 Task: Add a condition where "Hours since assignee update Less than Forty" in new tickets in your groups.
Action: Mouse moved to (140, 377)
Screenshot: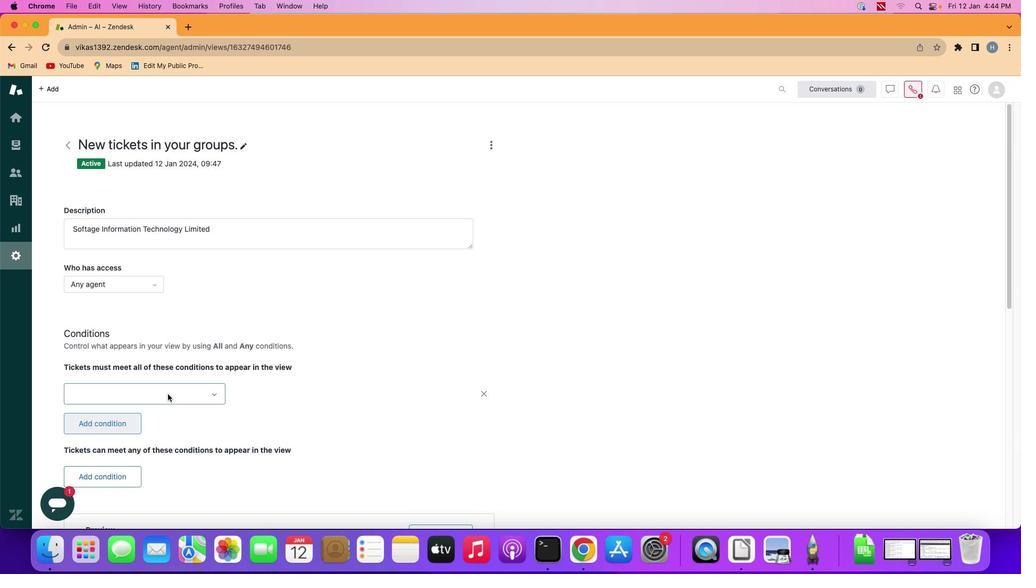
Action: Mouse pressed left at (140, 377)
Screenshot: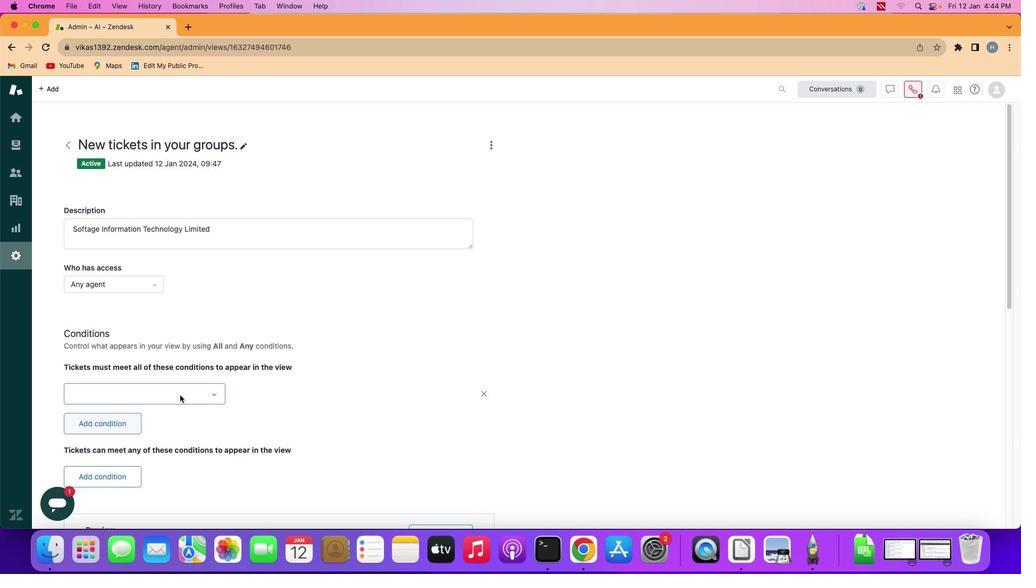 
Action: Mouse moved to (204, 381)
Screenshot: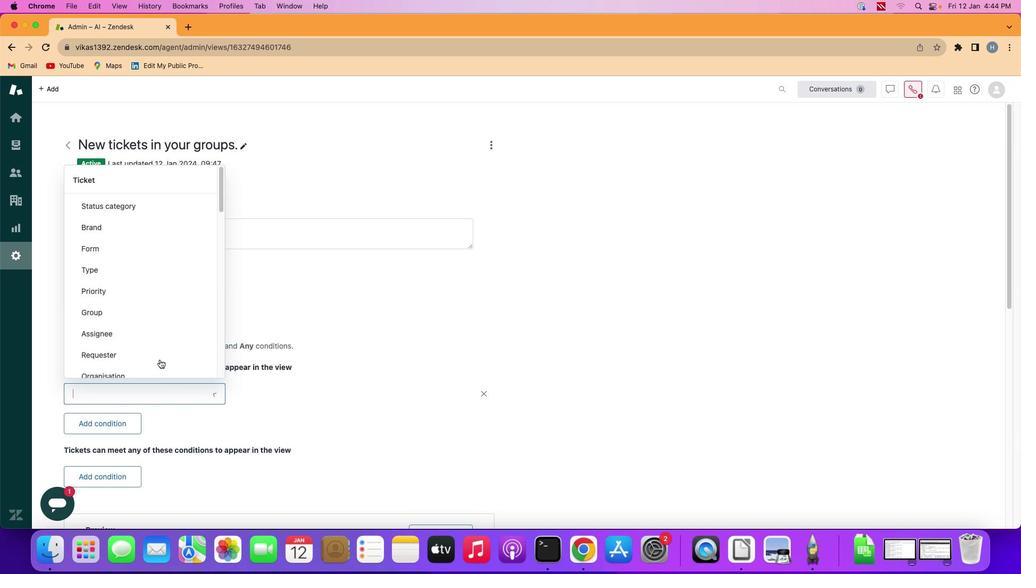 
Action: Mouse pressed left at (204, 381)
Screenshot: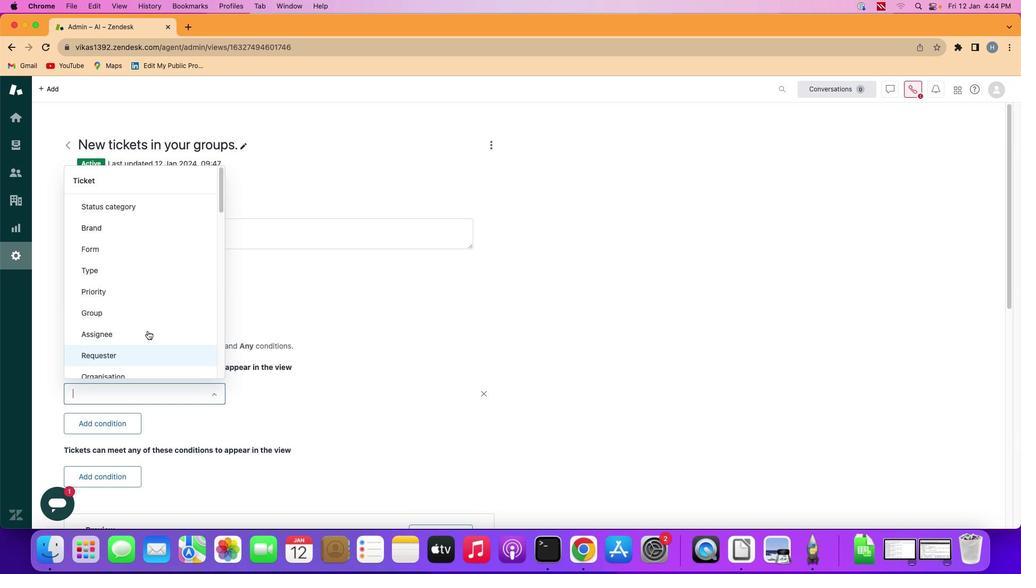 
Action: Mouse moved to (164, 300)
Screenshot: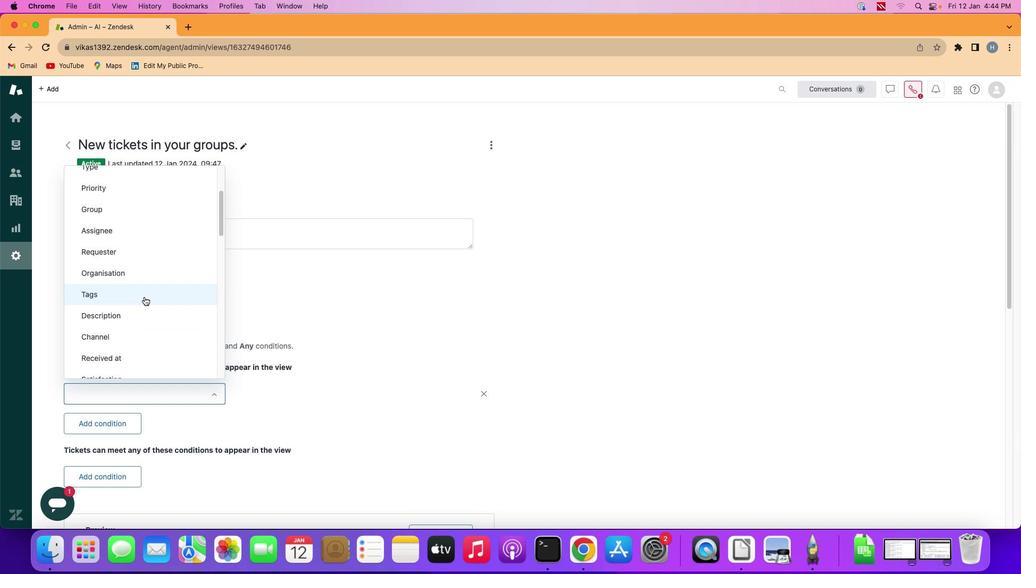 
Action: Mouse scrolled (164, 300) with delta (26, 44)
Screenshot: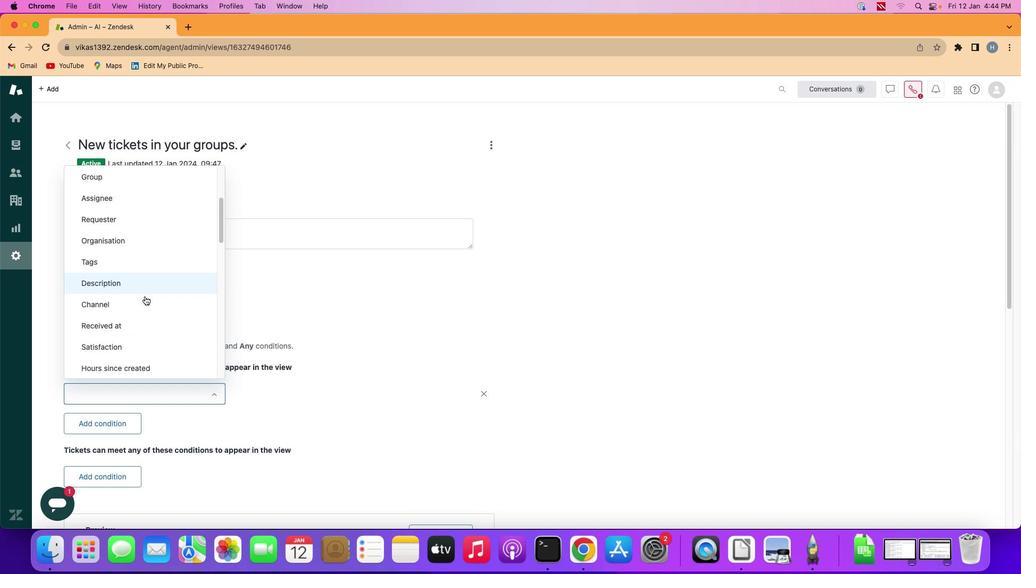 
Action: Mouse moved to (164, 300)
Screenshot: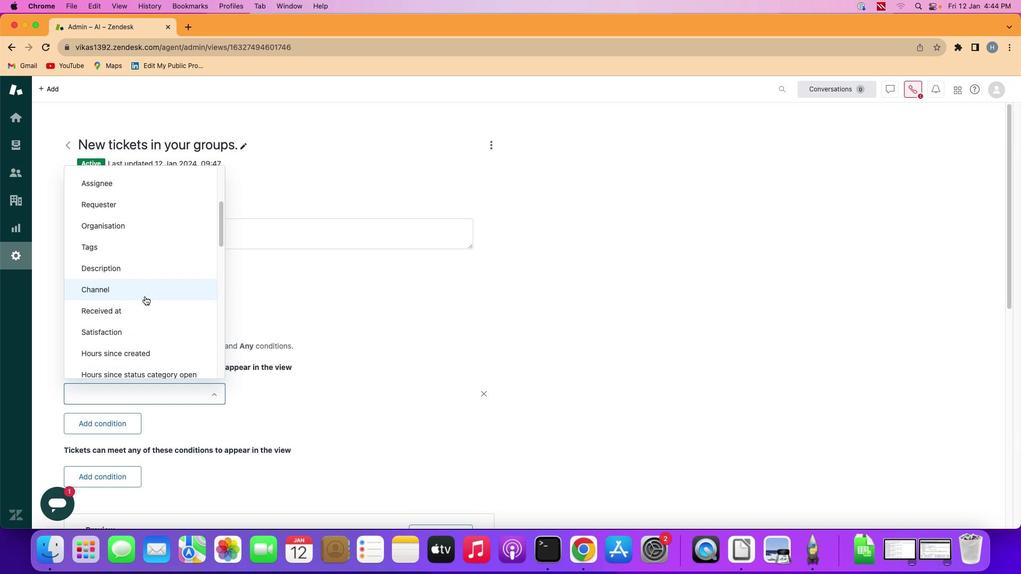 
Action: Mouse scrolled (164, 300) with delta (26, 44)
Screenshot: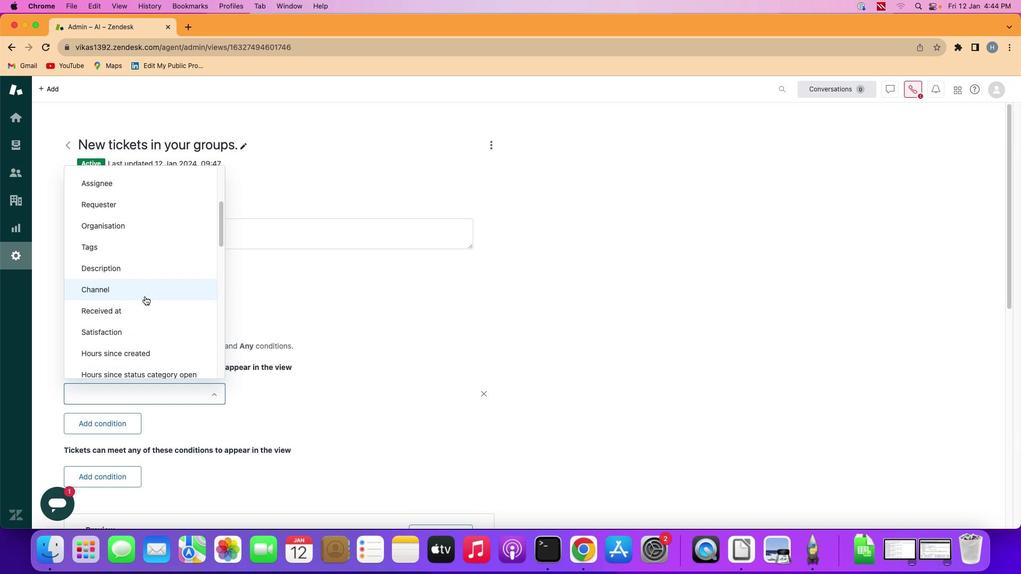 
Action: Mouse scrolled (164, 300) with delta (26, 44)
Screenshot: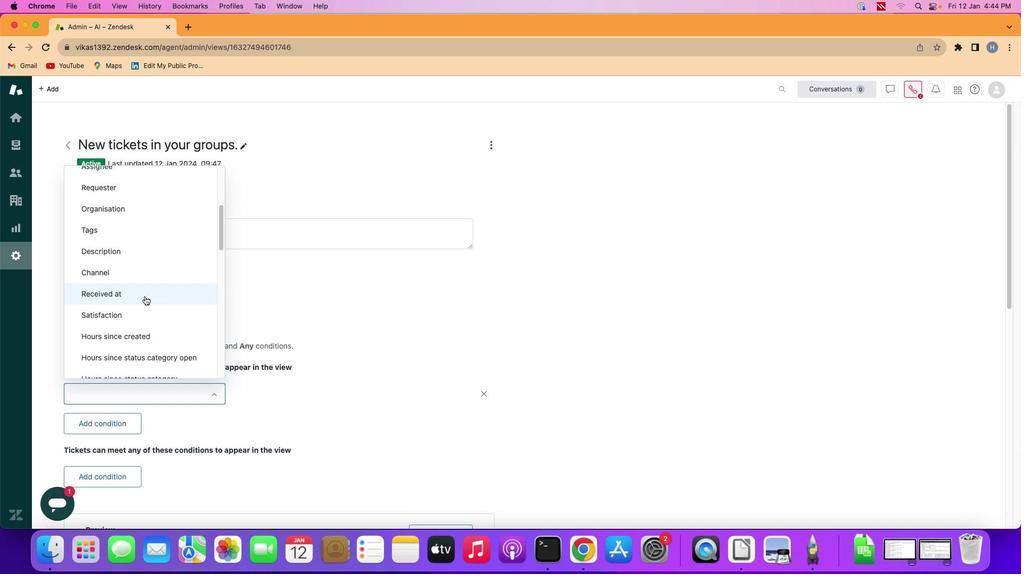 
Action: Mouse moved to (165, 299)
Screenshot: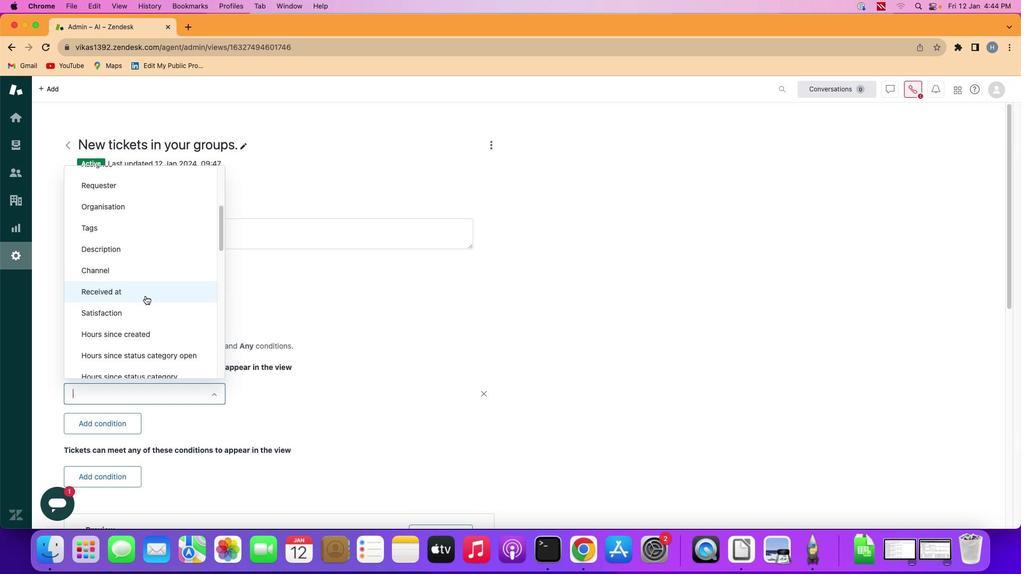 
Action: Mouse scrolled (165, 299) with delta (26, 44)
Screenshot: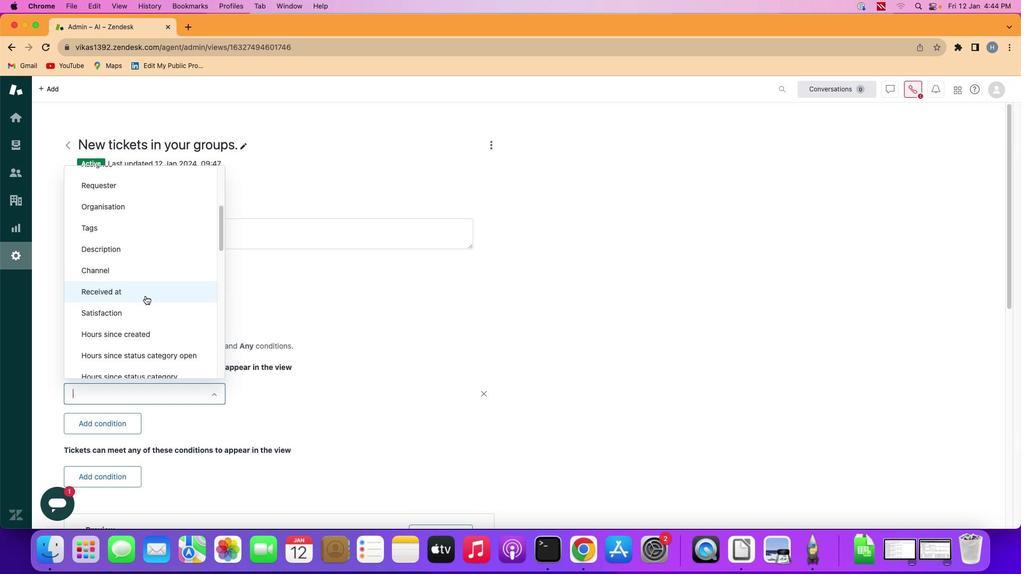
Action: Mouse moved to (166, 298)
Screenshot: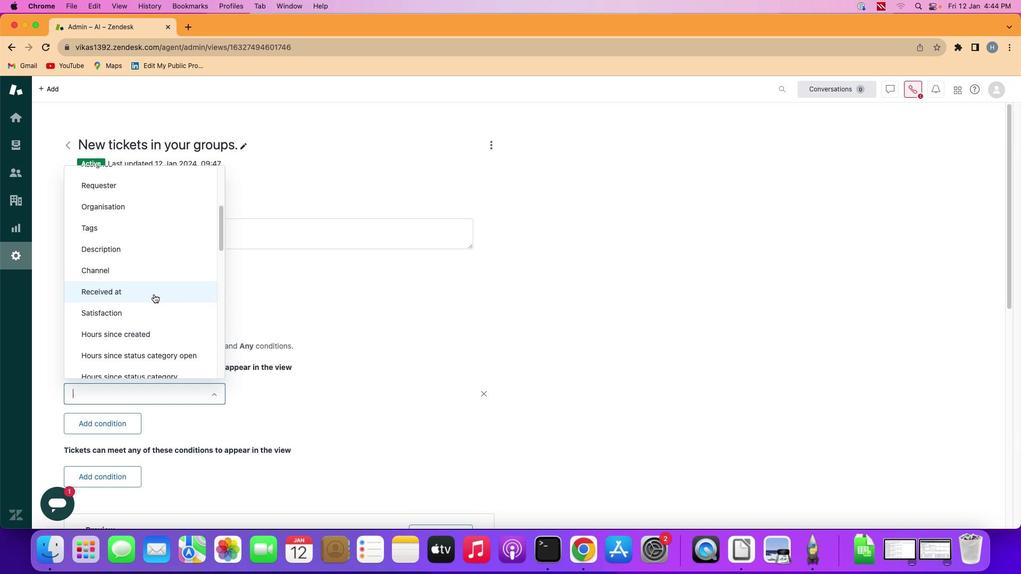 
Action: Mouse scrolled (166, 298) with delta (26, 44)
Screenshot: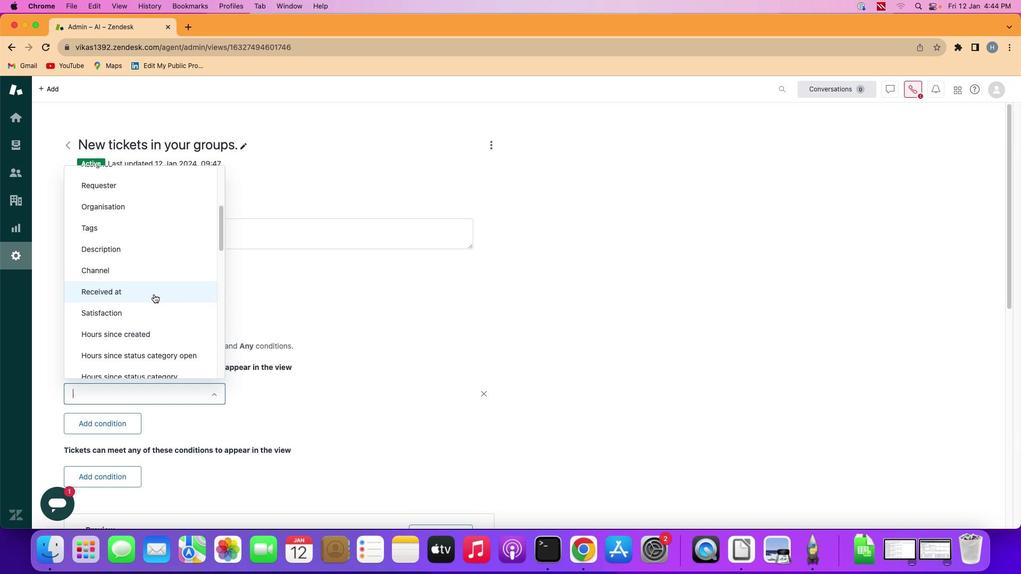 
Action: Mouse moved to (181, 294)
Screenshot: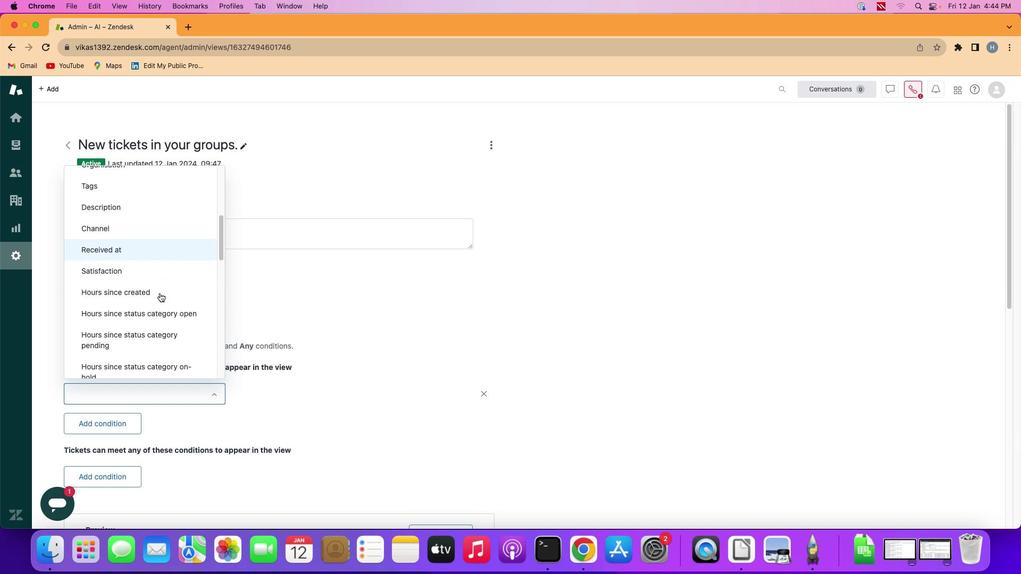 
Action: Mouse scrolled (181, 294) with delta (26, 44)
Screenshot: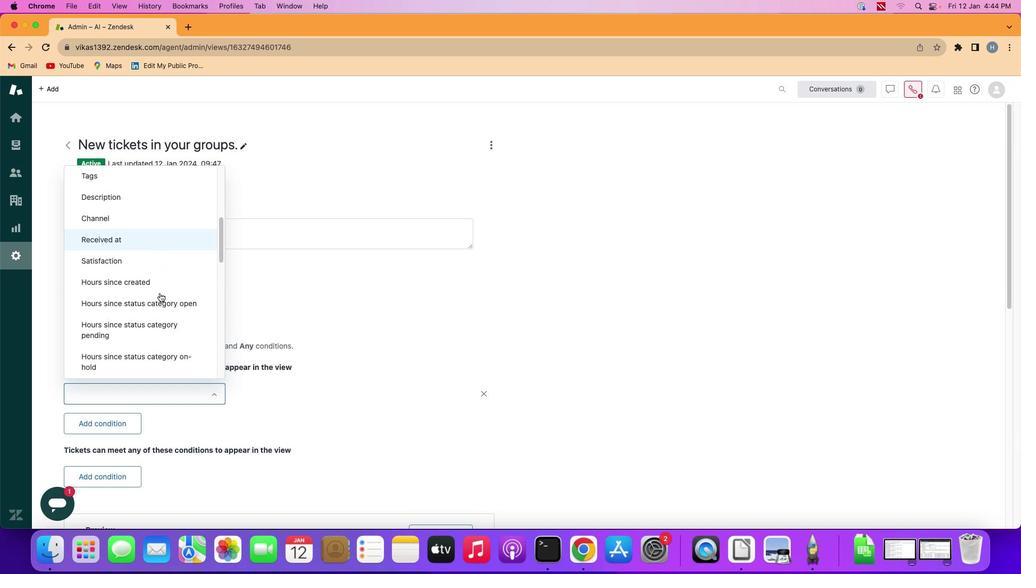 
Action: Mouse scrolled (181, 294) with delta (26, 44)
Screenshot: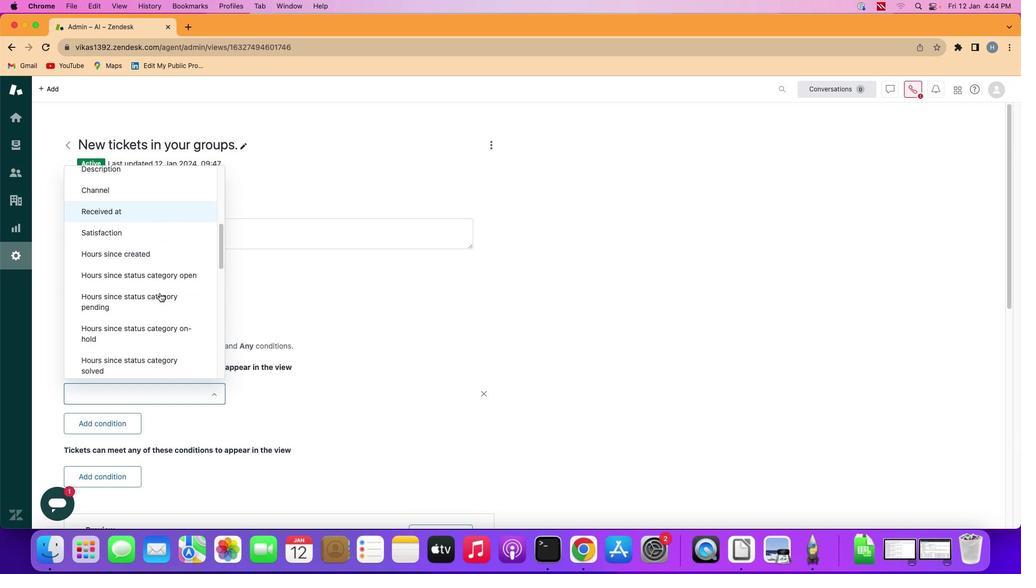 
Action: Mouse scrolled (181, 294) with delta (26, 44)
Screenshot: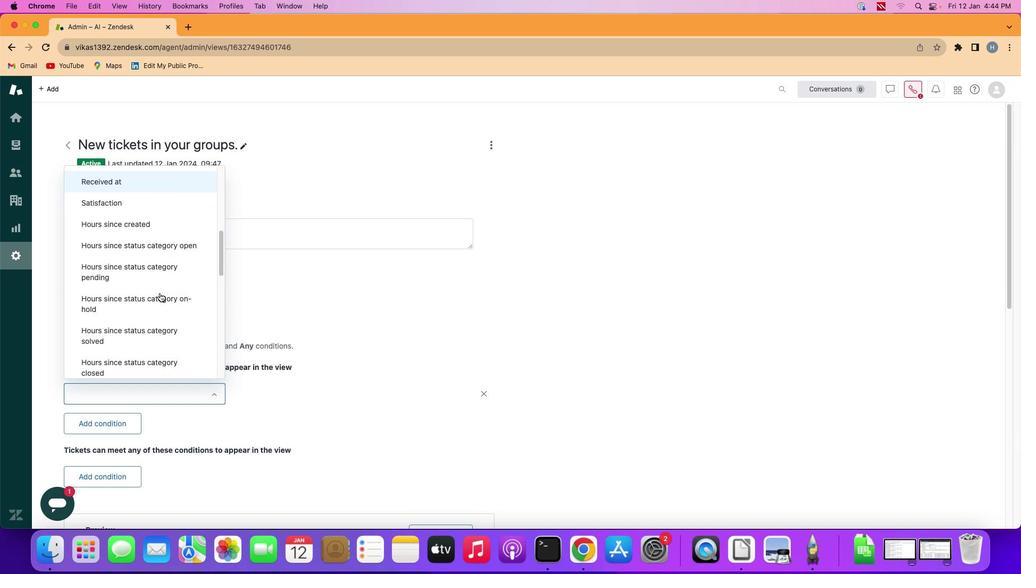 
Action: Mouse scrolled (181, 294) with delta (26, 44)
Screenshot: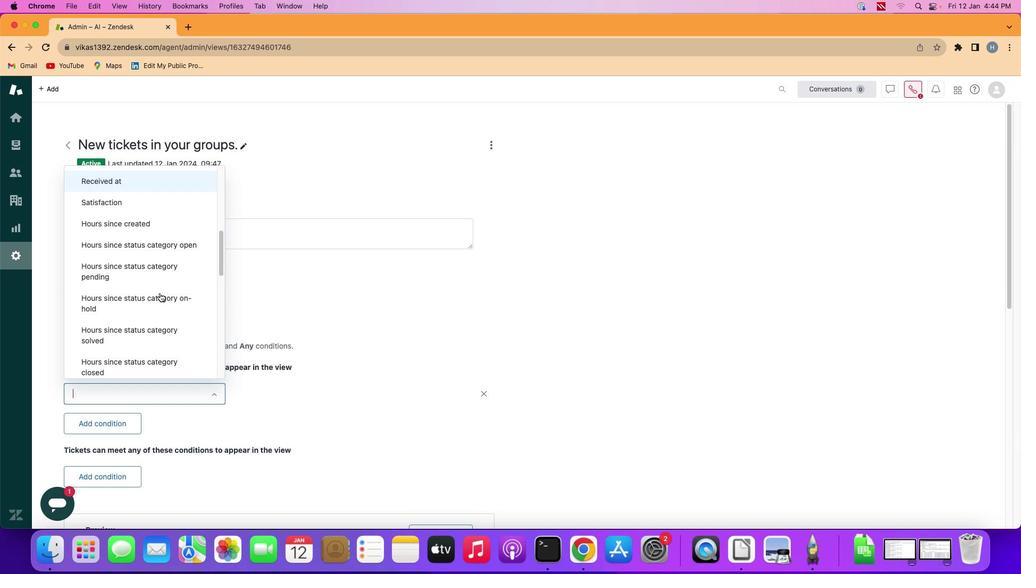 
Action: Mouse scrolled (181, 294) with delta (26, 44)
Screenshot: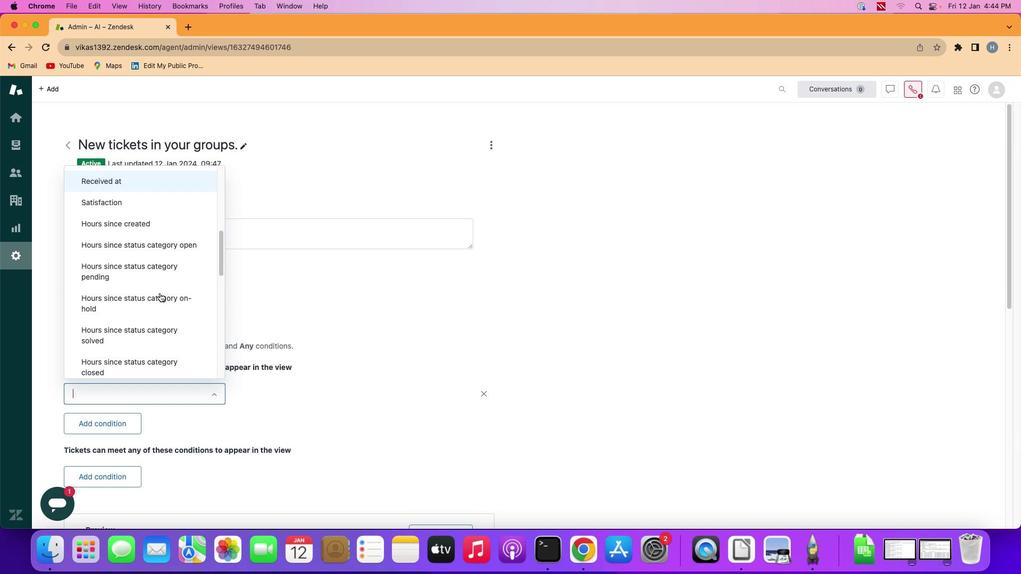 
Action: Mouse scrolled (181, 294) with delta (26, 44)
Screenshot: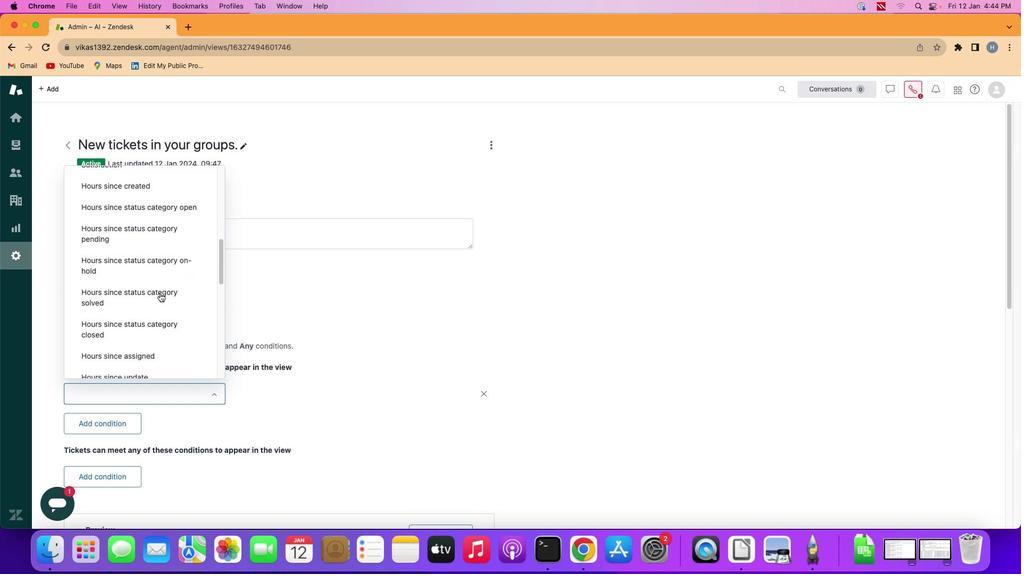 
Action: Mouse scrolled (181, 294) with delta (26, 44)
Screenshot: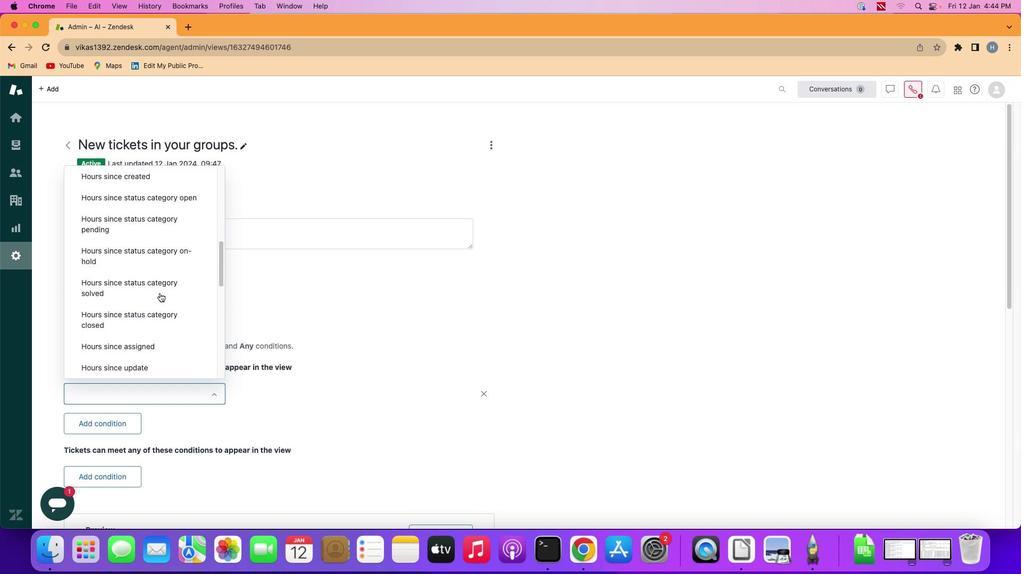 
Action: Mouse scrolled (181, 294) with delta (26, 44)
Screenshot: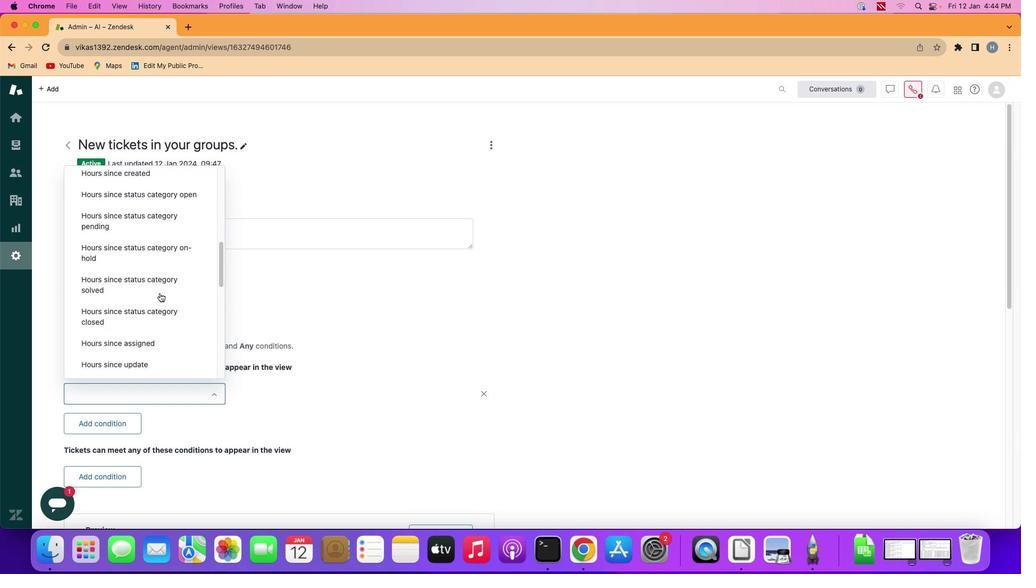 
Action: Mouse scrolled (181, 294) with delta (26, 44)
Screenshot: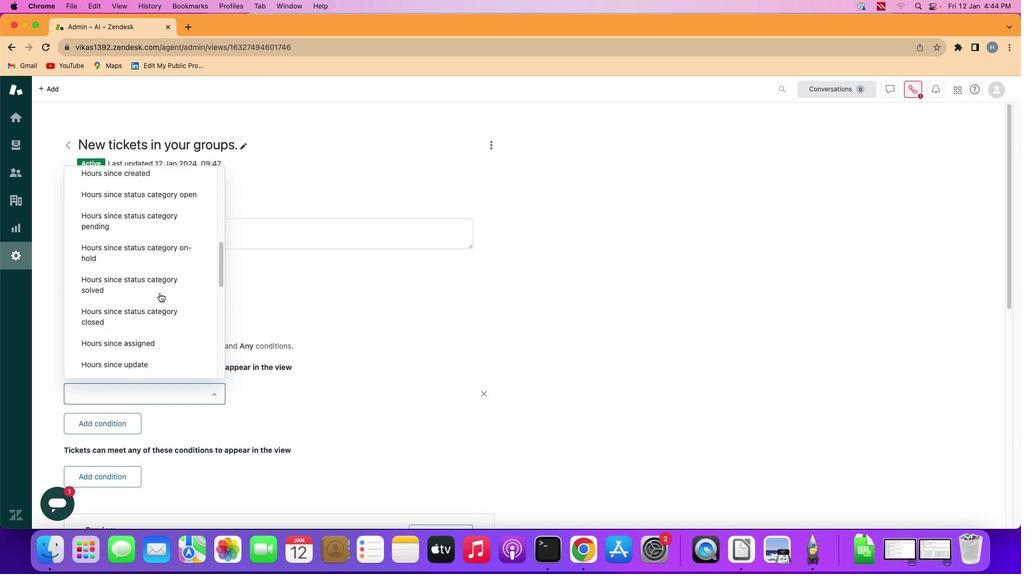 
Action: Mouse scrolled (181, 294) with delta (26, 44)
Screenshot: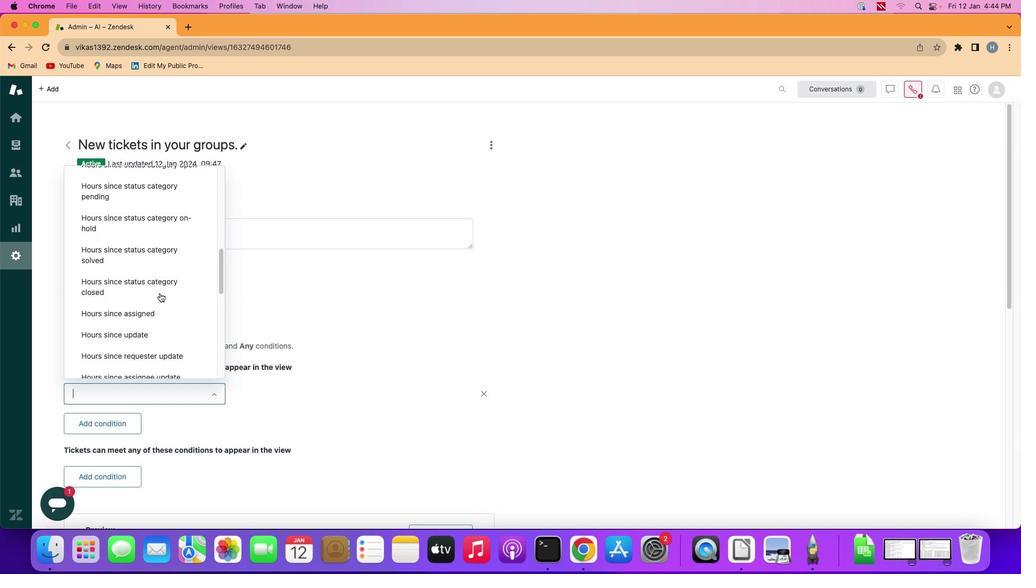 
Action: Mouse scrolled (181, 294) with delta (26, 44)
Screenshot: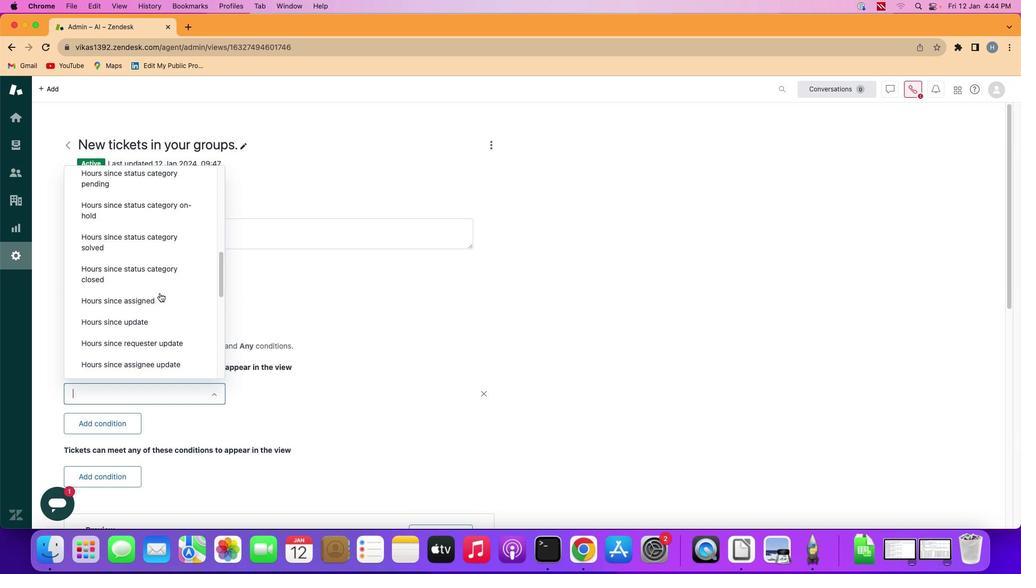 
Action: Mouse scrolled (181, 294) with delta (26, 44)
Screenshot: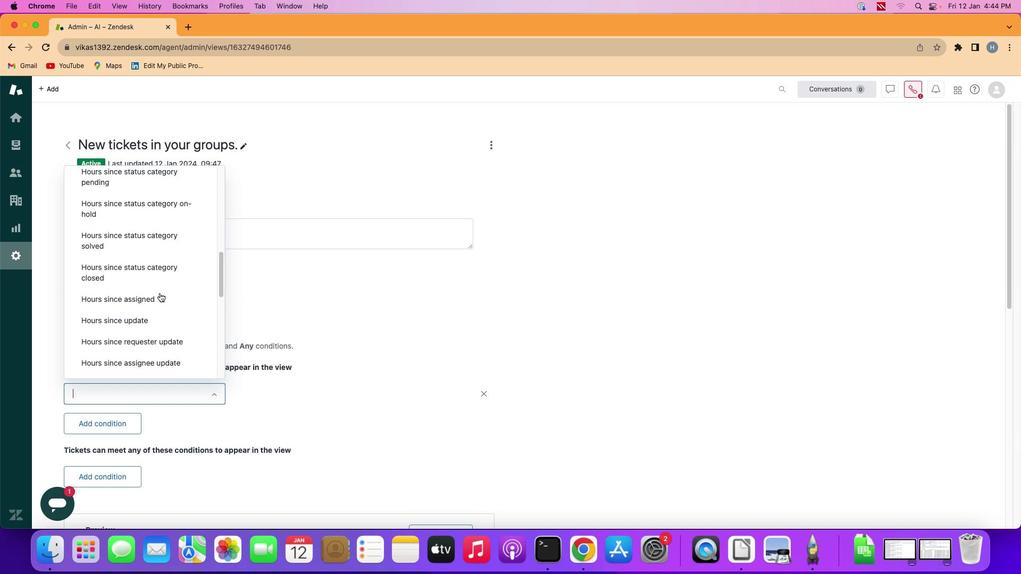 
Action: Mouse scrolled (181, 294) with delta (26, 44)
Screenshot: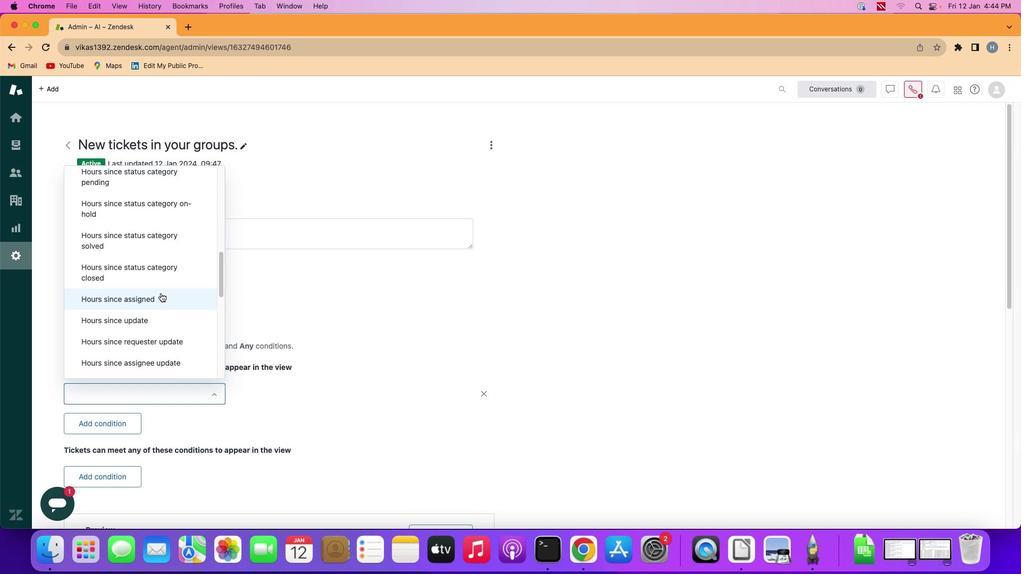 
Action: Mouse moved to (183, 294)
Screenshot: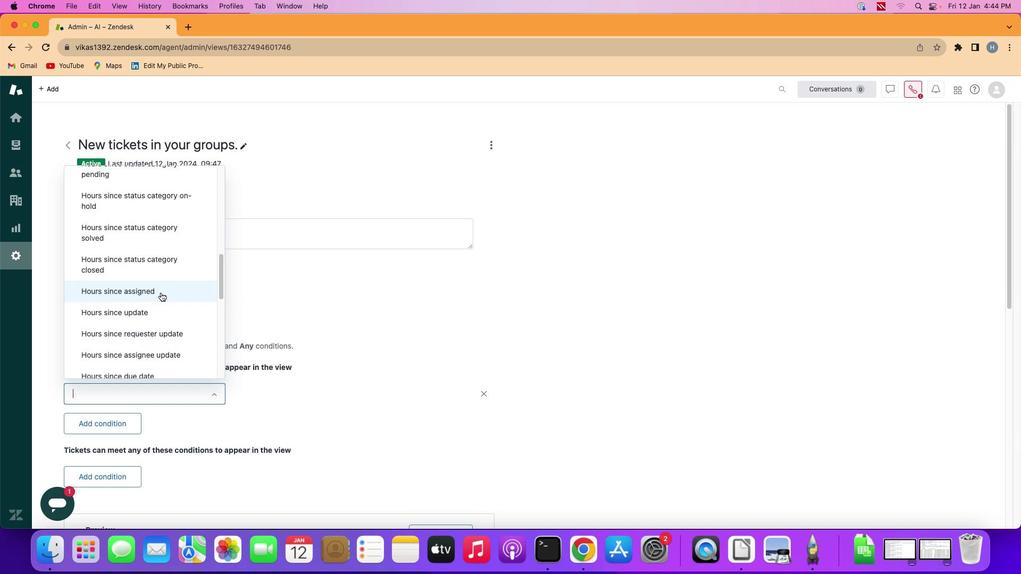 
Action: Mouse scrolled (183, 294) with delta (26, 44)
Screenshot: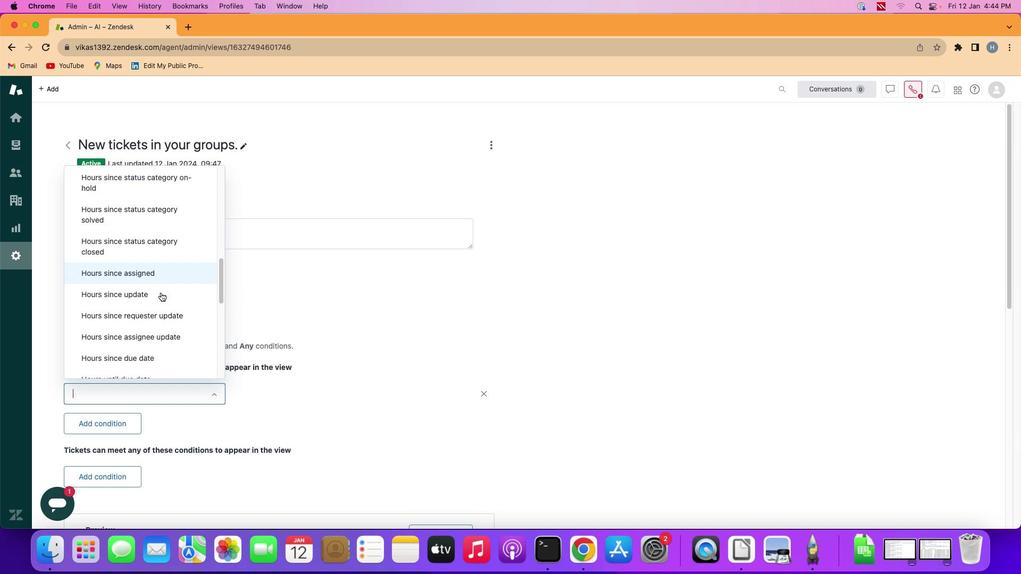 
Action: Mouse scrolled (183, 294) with delta (26, 44)
Screenshot: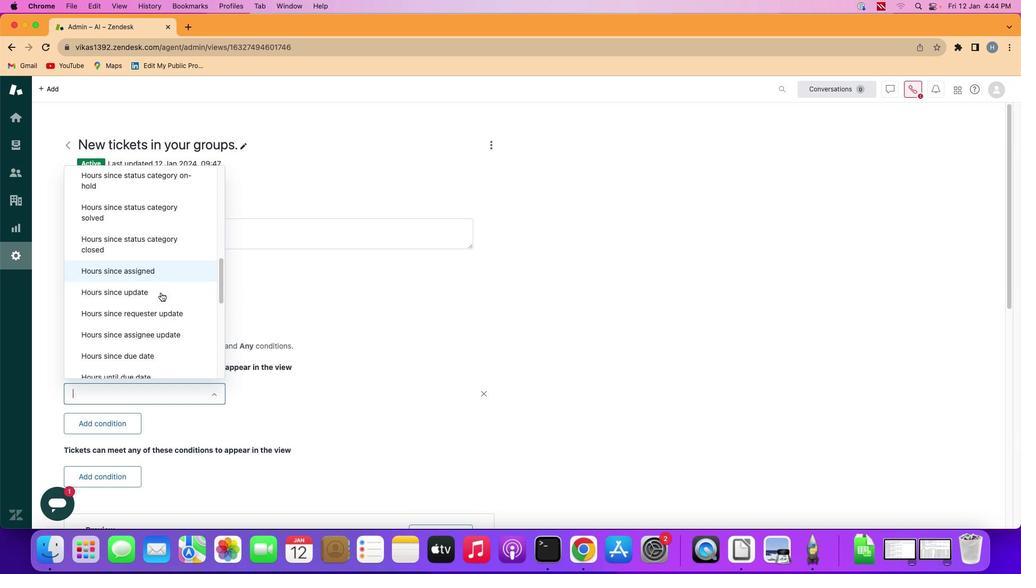 
Action: Mouse scrolled (183, 294) with delta (26, 44)
Screenshot: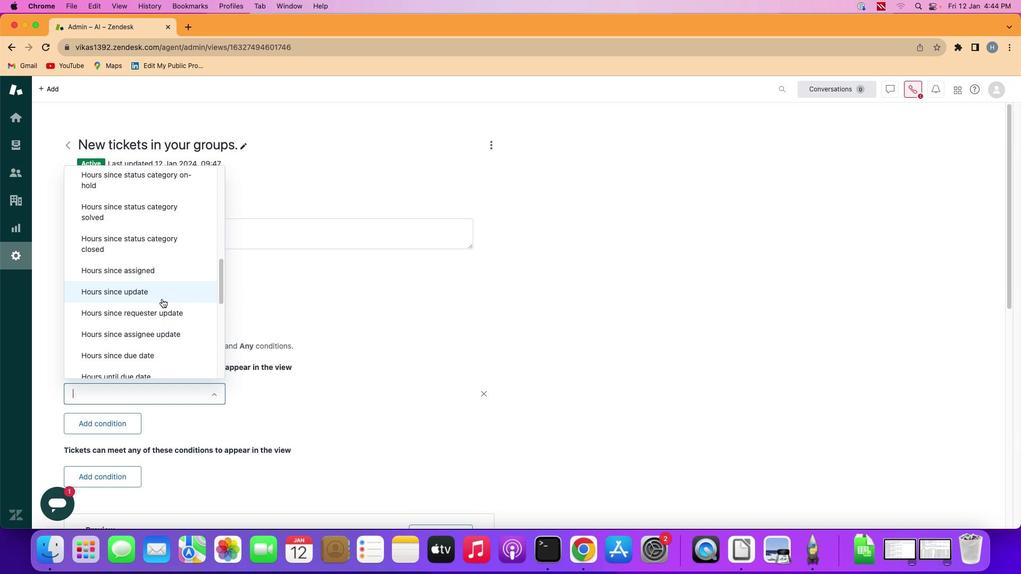 
Action: Mouse scrolled (183, 294) with delta (26, 44)
Screenshot: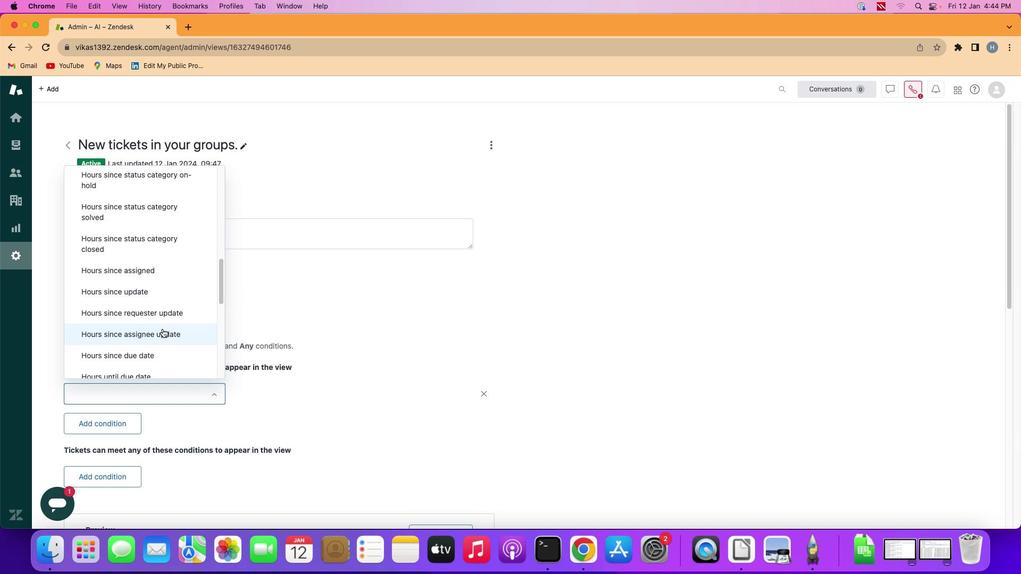 
Action: Mouse moved to (186, 328)
Screenshot: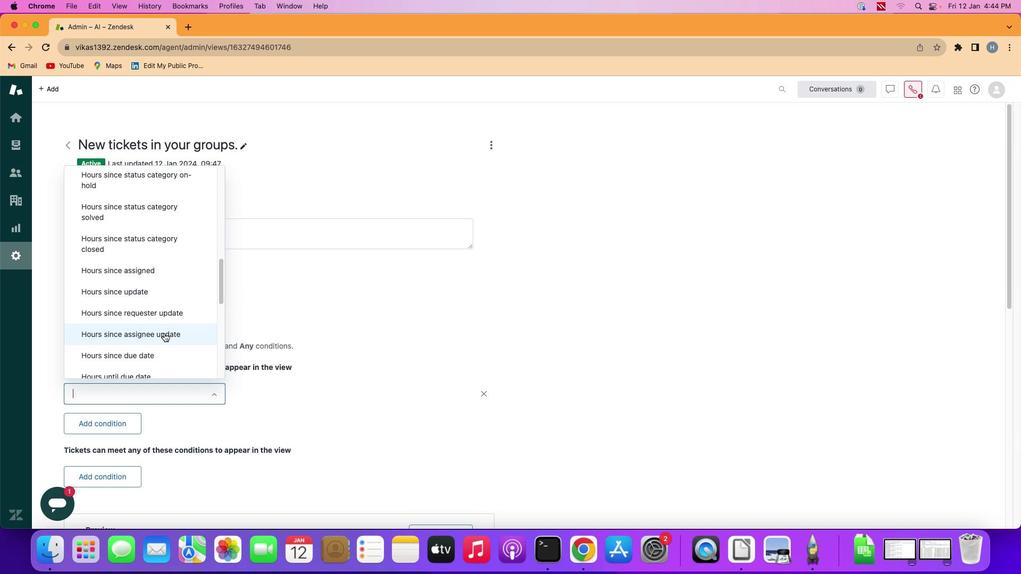 
Action: Mouse pressed left at (186, 328)
Screenshot: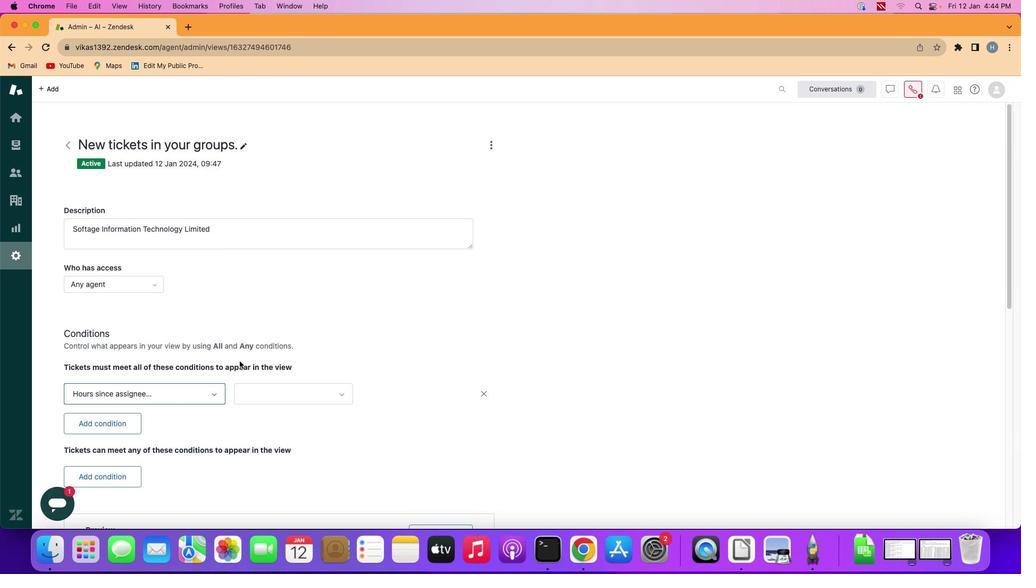 
Action: Mouse moved to (311, 376)
Screenshot: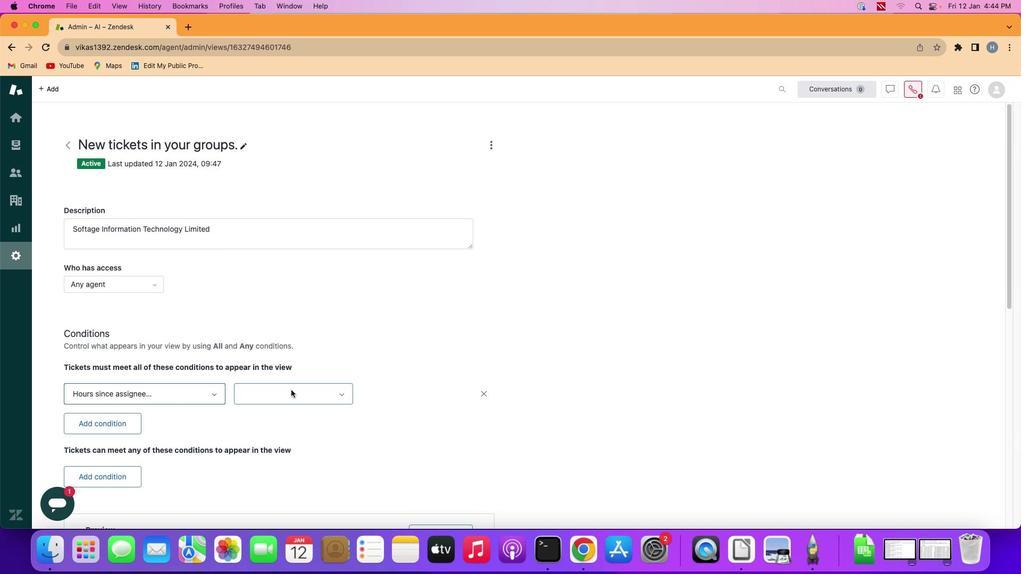 
Action: Mouse pressed left at (311, 376)
Screenshot: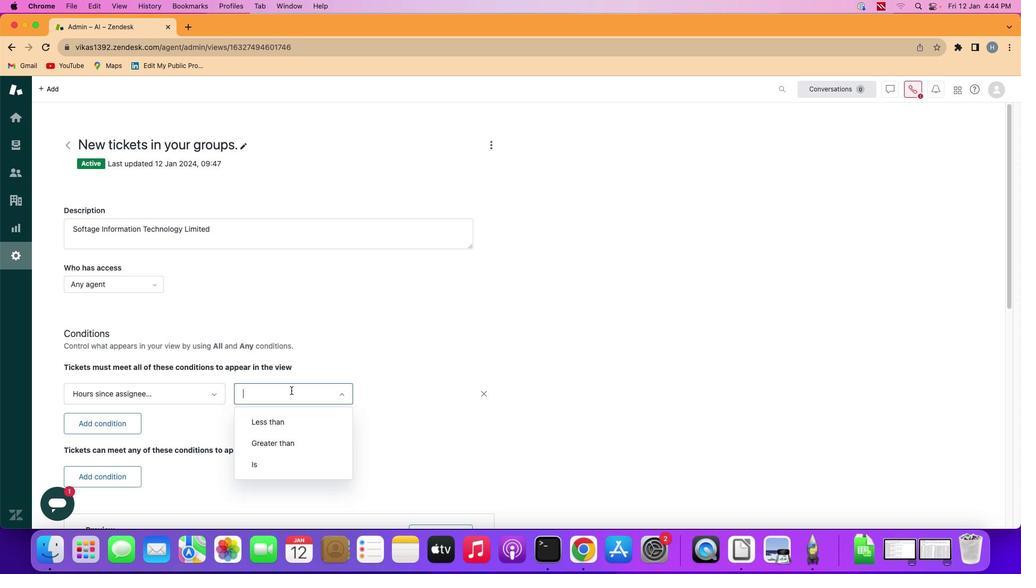 
Action: Mouse moved to (313, 406)
Screenshot: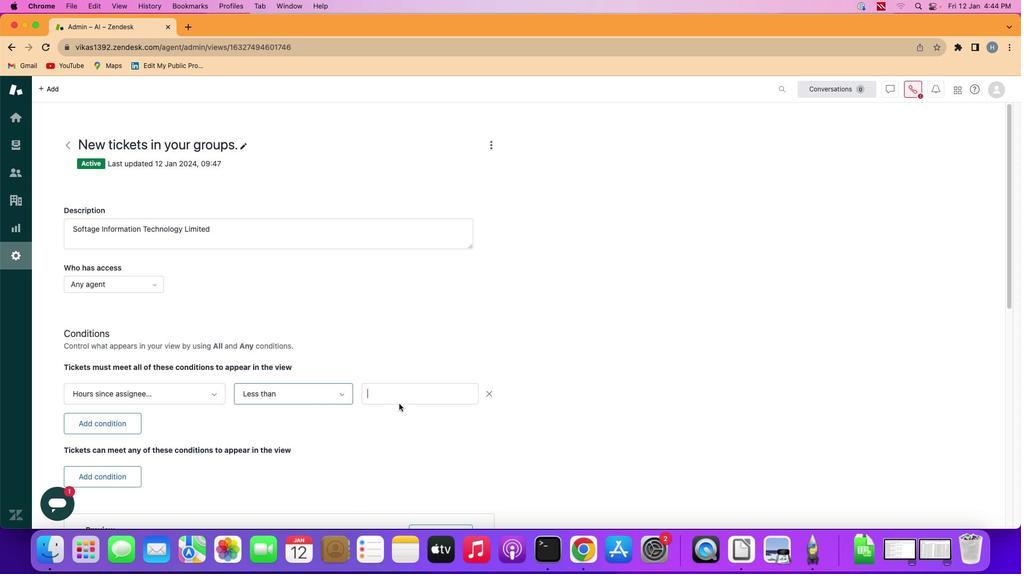
Action: Mouse pressed left at (313, 406)
Screenshot: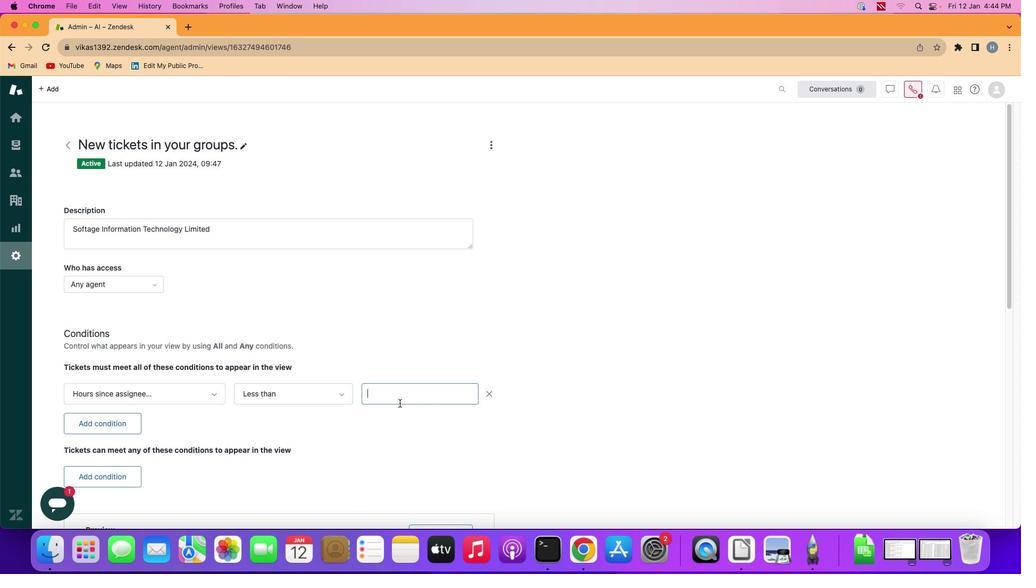 
Action: Mouse moved to (419, 381)
Screenshot: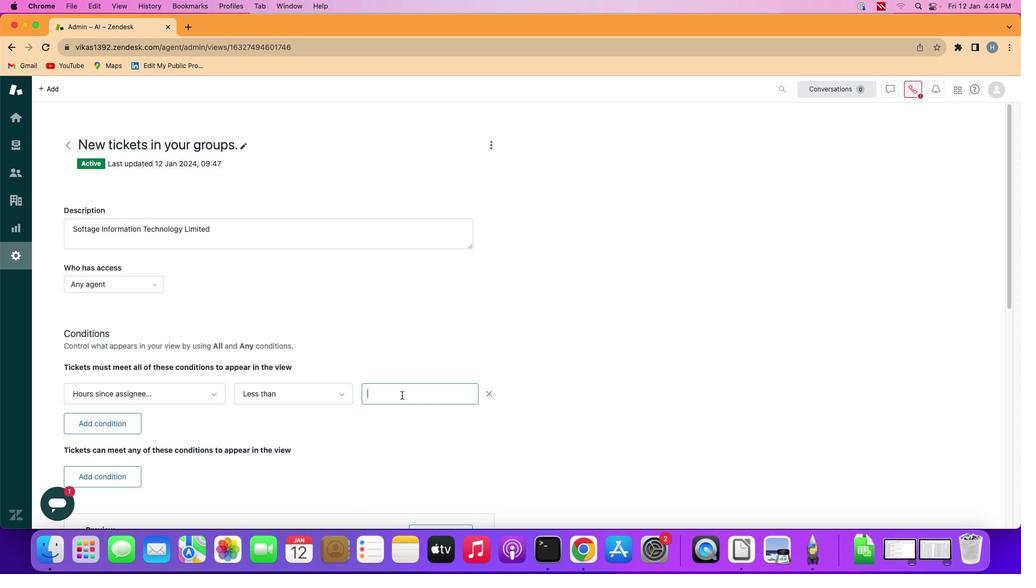 
Action: Mouse pressed left at (419, 381)
Screenshot: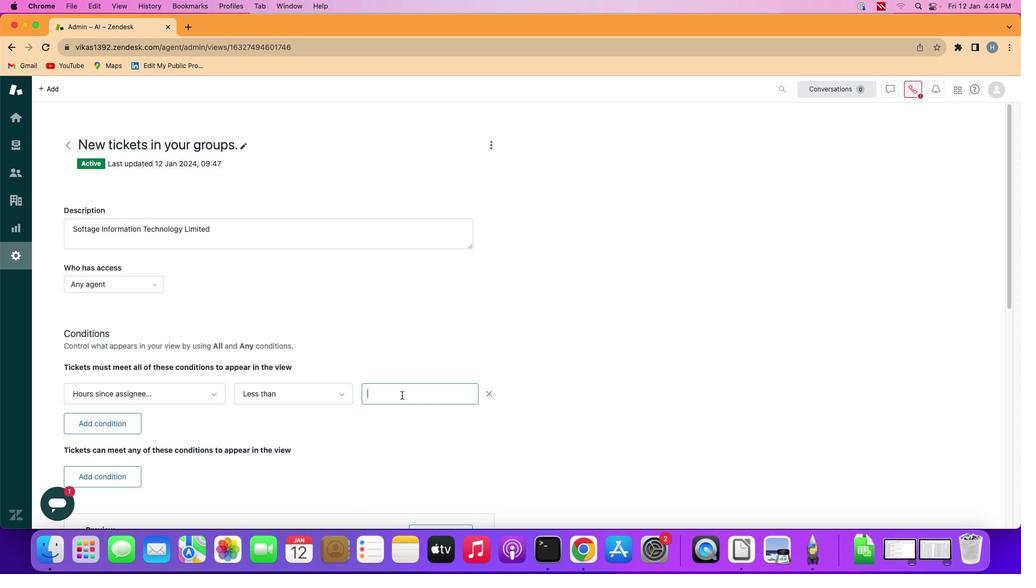 
Action: Key pressed Key.shift'F''o''r''t''y'
Screenshot: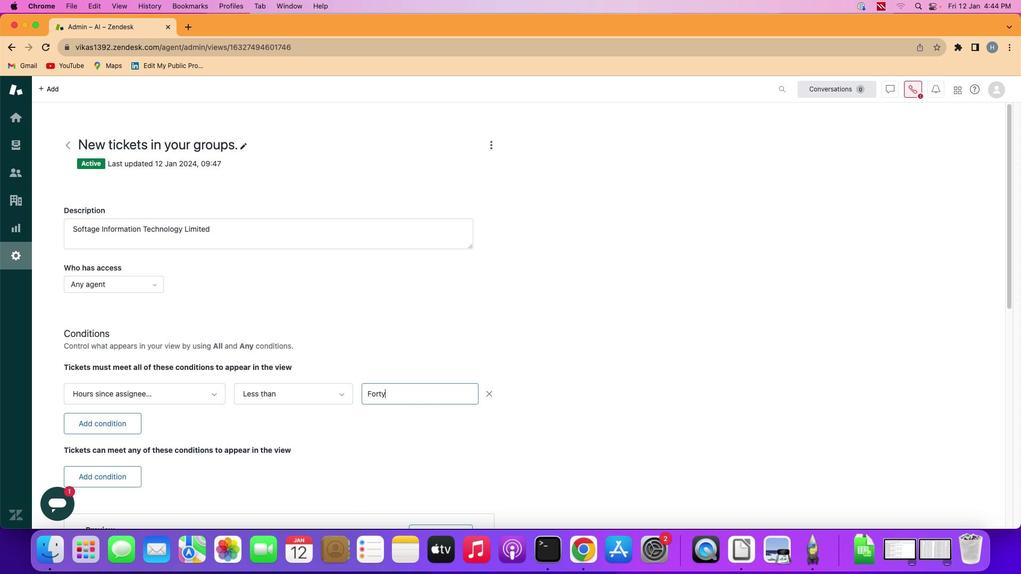 
Action: Mouse moved to (425, 405)
Screenshot: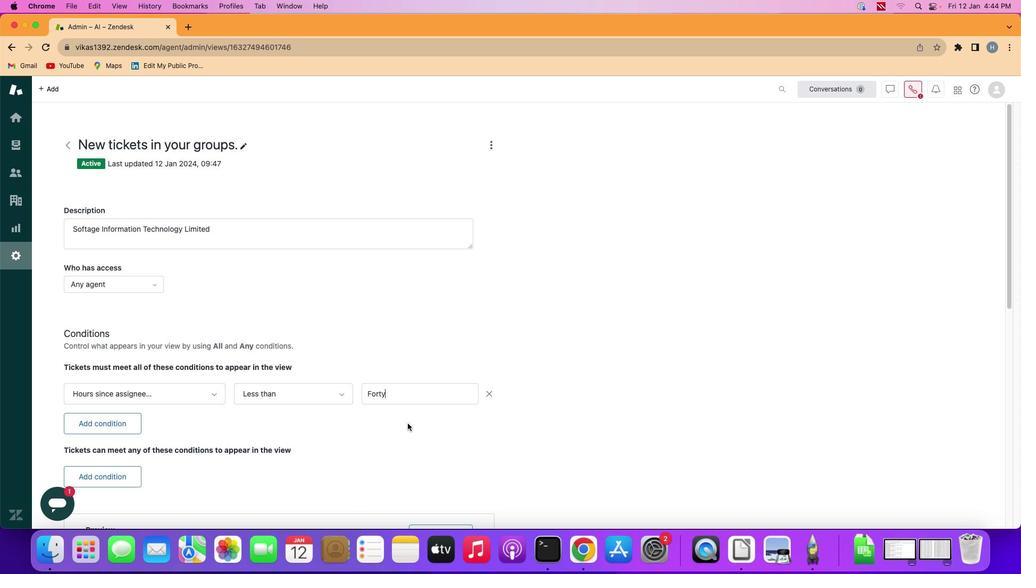 
